 Task: Font style For heading Use AngsanaUPC with Light dark cornflower blue 2 colour & bold. font size for heading '24 Pt. 'Change the font style of data to Aparajitaand font size to  16 Pt. Change the alignment of both headline & data to  Align top. In the sheet  auditingSalesTrends_2023
Action: Mouse moved to (43, 98)
Screenshot: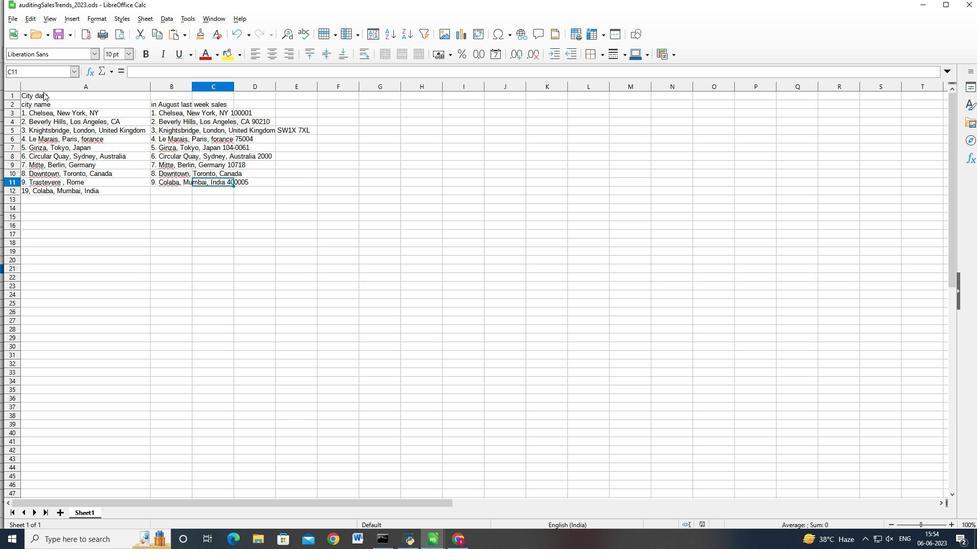 
Action: Mouse pressed left at (43, 98)
Screenshot: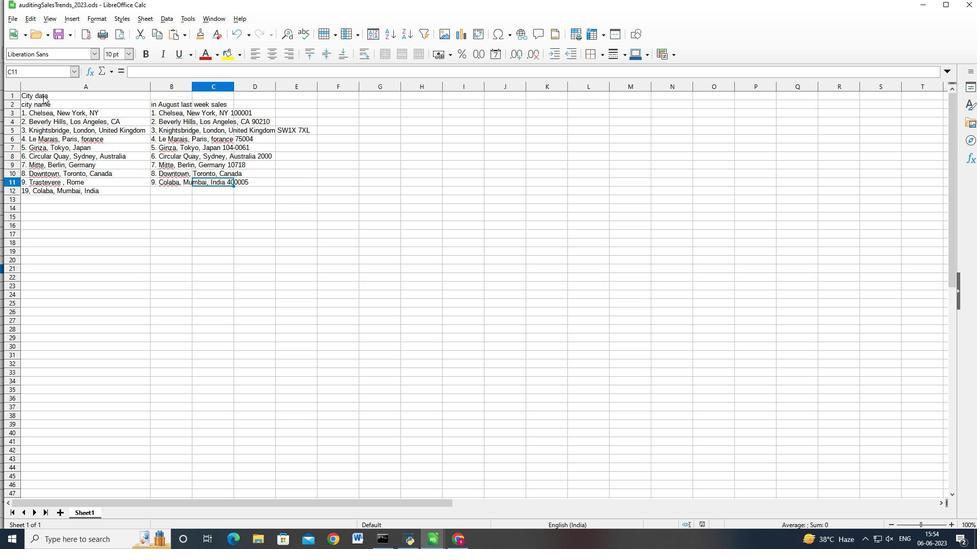 
Action: Mouse moved to (91, 212)
Screenshot: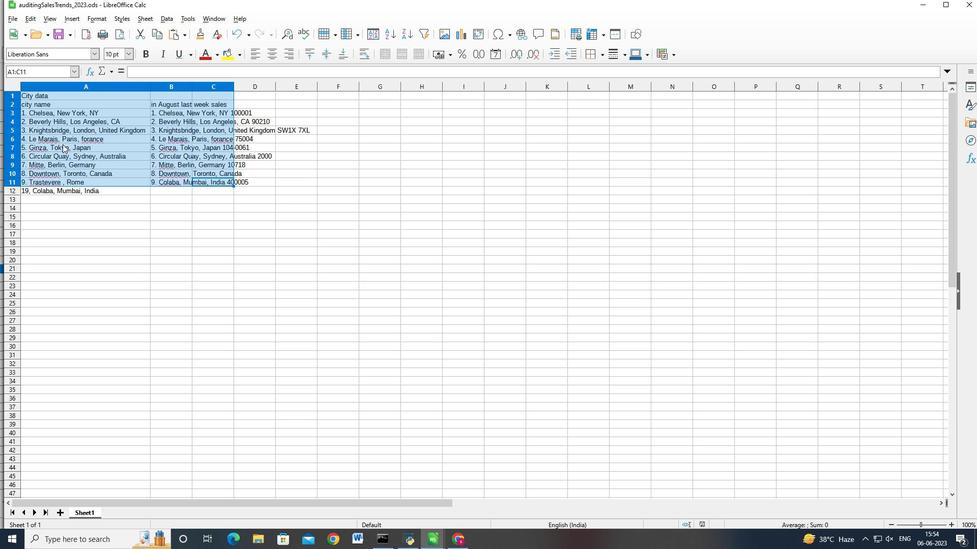
Action: Mouse pressed right at (91, 212)
Screenshot: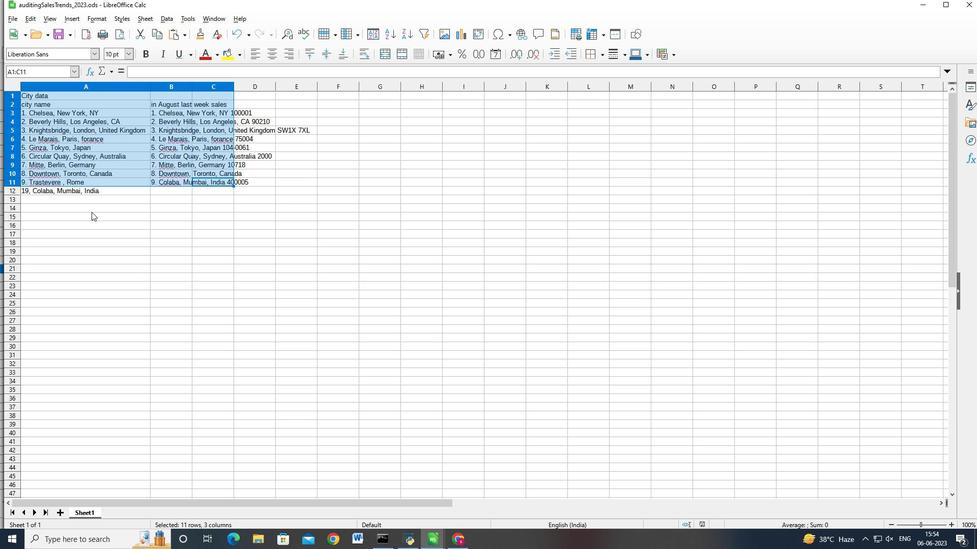 
Action: Mouse moved to (58, 215)
Screenshot: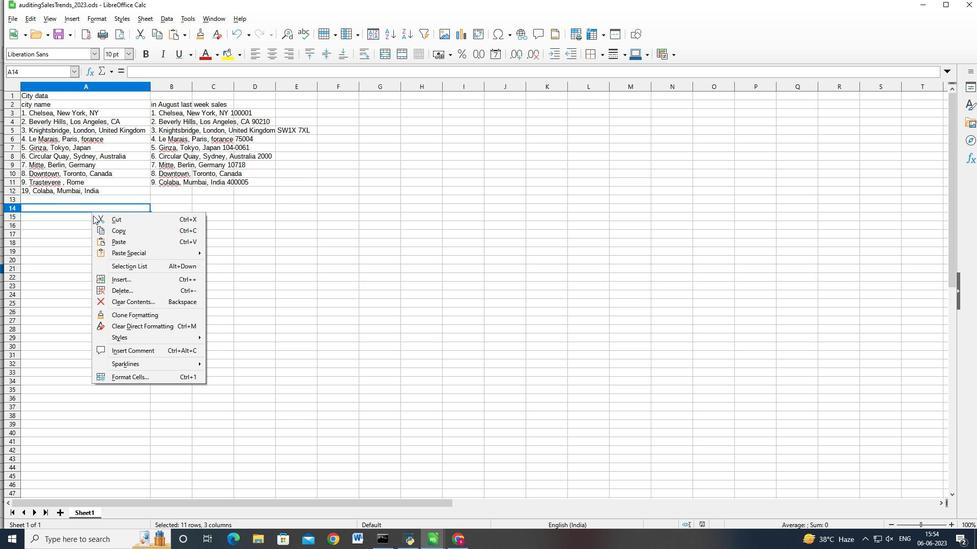 
Action: Mouse pressed left at (58, 215)
Screenshot: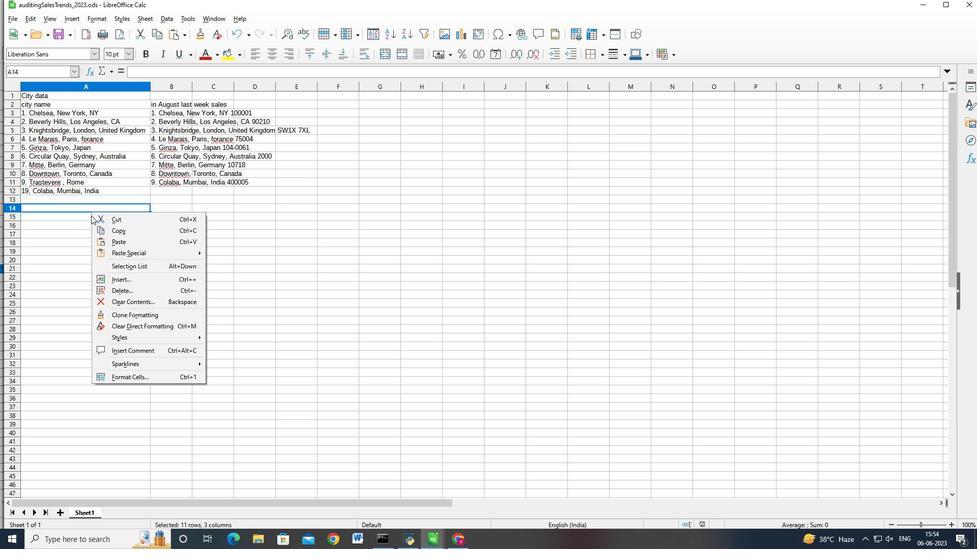 
Action: Mouse moved to (47, 96)
Screenshot: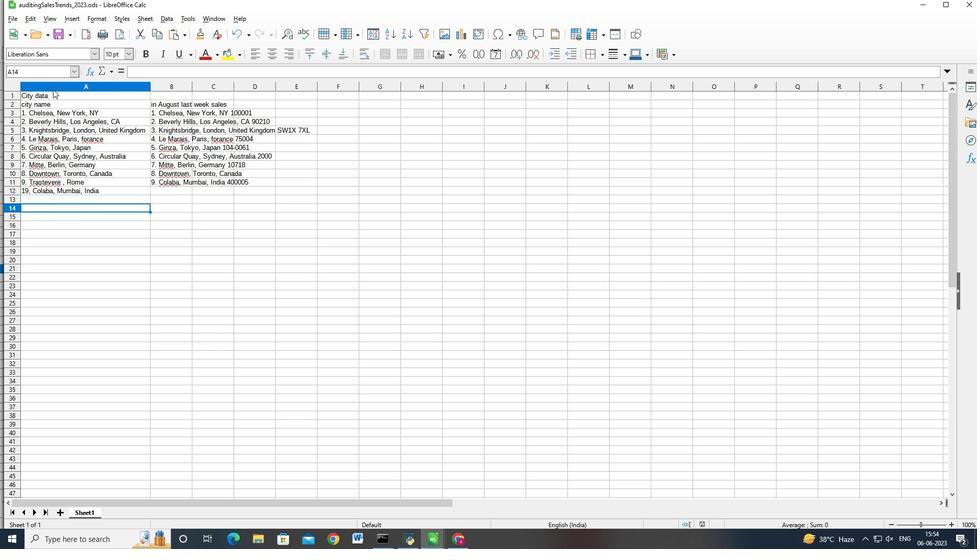 
Action: Mouse pressed left at (47, 96)
Screenshot: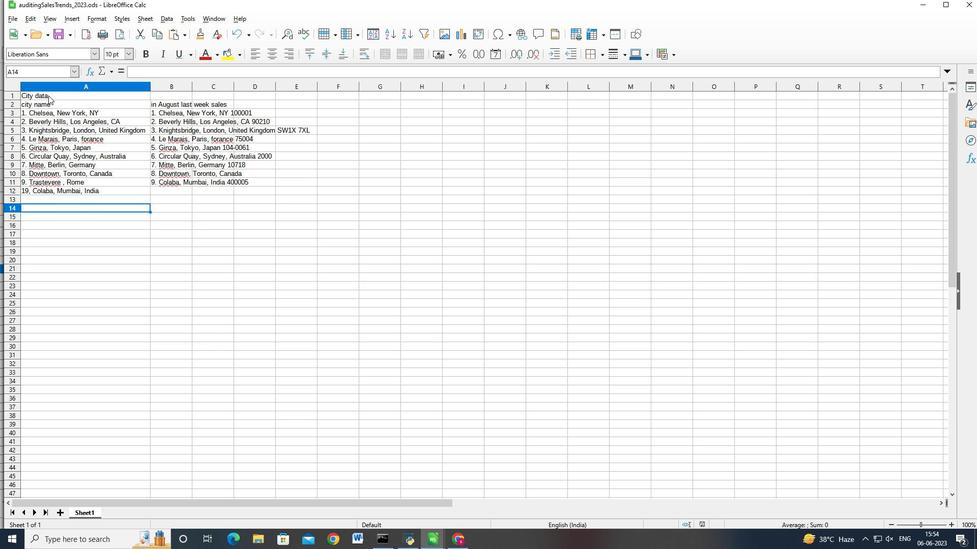 
Action: Mouse moved to (69, 54)
Screenshot: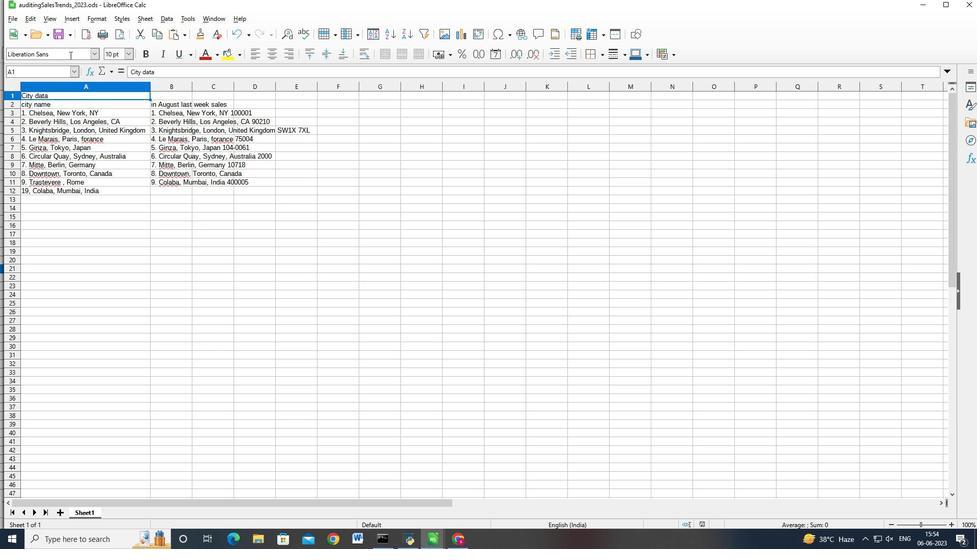 
Action: Mouse pressed left at (69, 54)
Screenshot: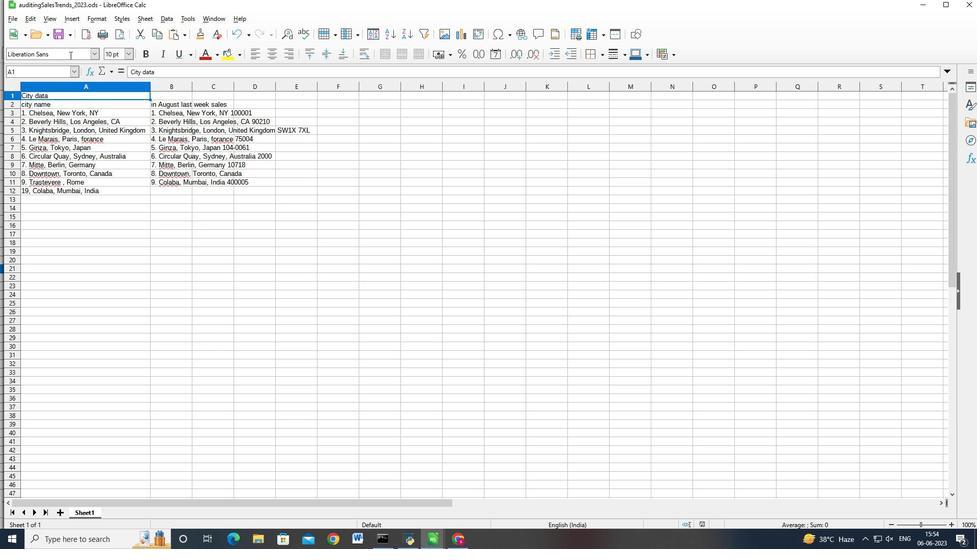 
Action: Key pressed <Key.backspace><Key.backspace><Key.backspace><Key.backspace><Key.backspace><Key.backspace><Key.backspace><Key.backspace><Key.backspace><Key.backspace><Key.backspace><Key.backspace><Key.backspace><Key.backspace><Key.backspace><Key.shift_r>Angsana<Key.caps_lock>UPC<Key.enter>
Screenshot: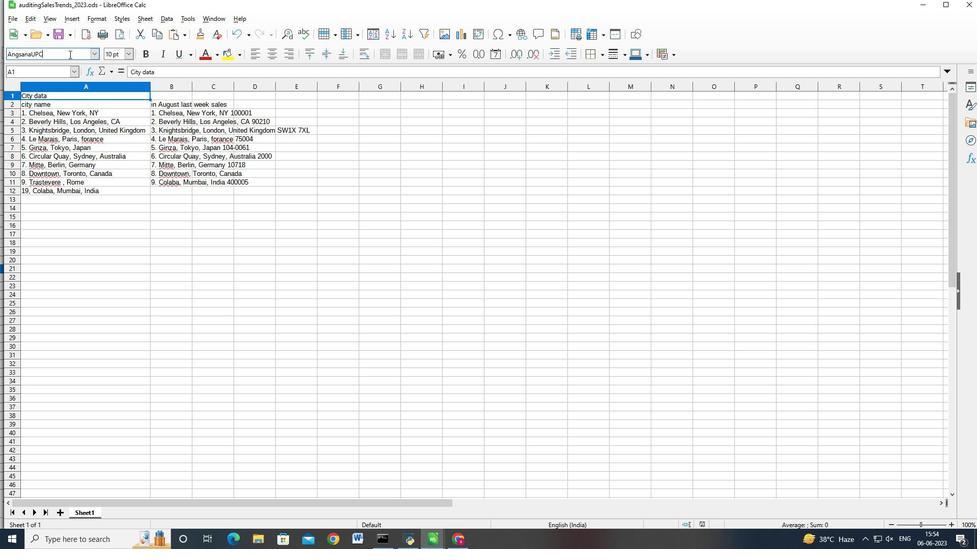 
Action: Mouse moved to (217, 54)
Screenshot: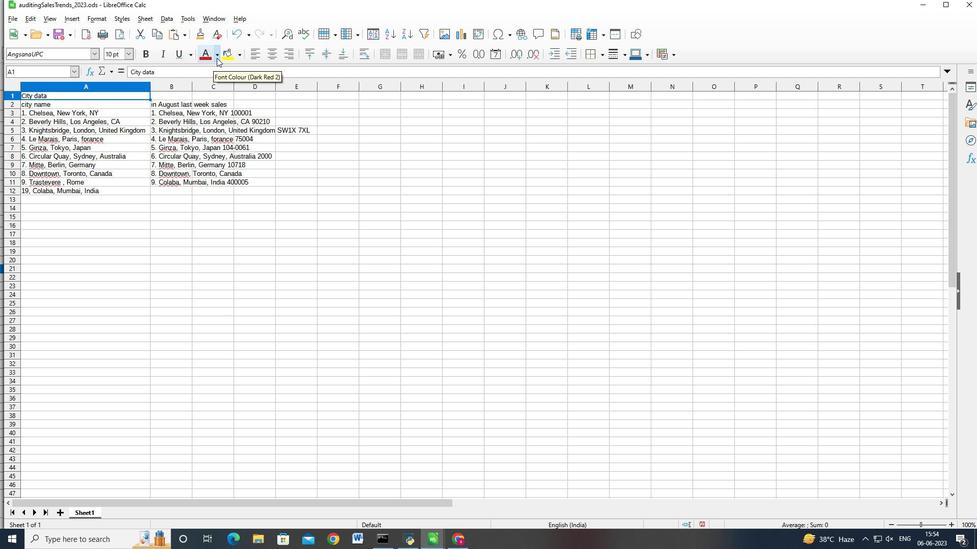 
Action: Mouse pressed left at (217, 54)
Screenshot: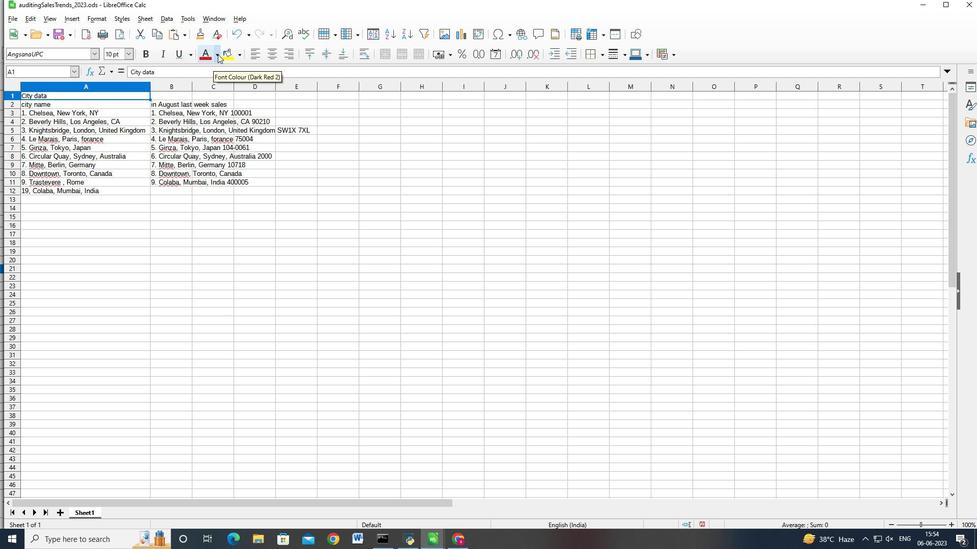 
Action: Mouse moved to (276, 220)
Screenshot: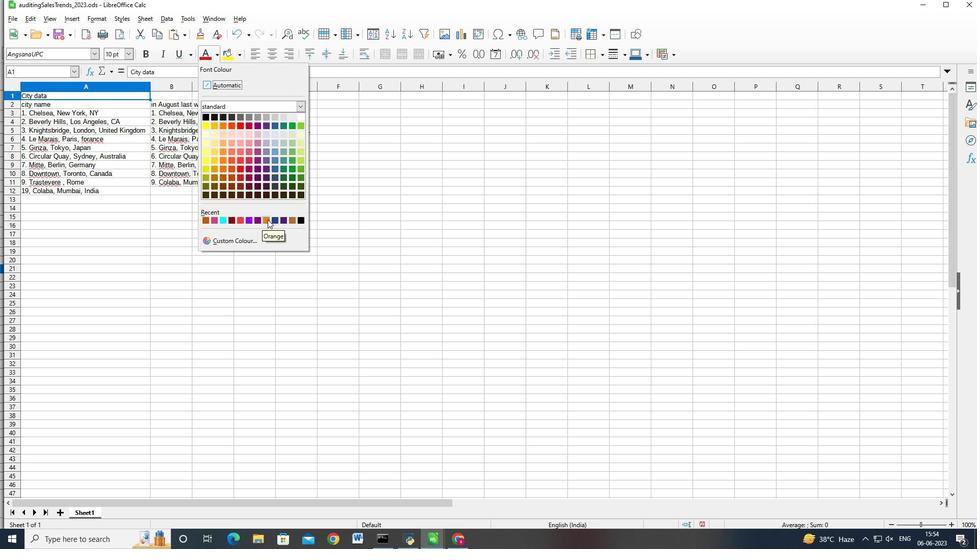 
Action: Mouse pressed left at (276, 220)
Screenshot: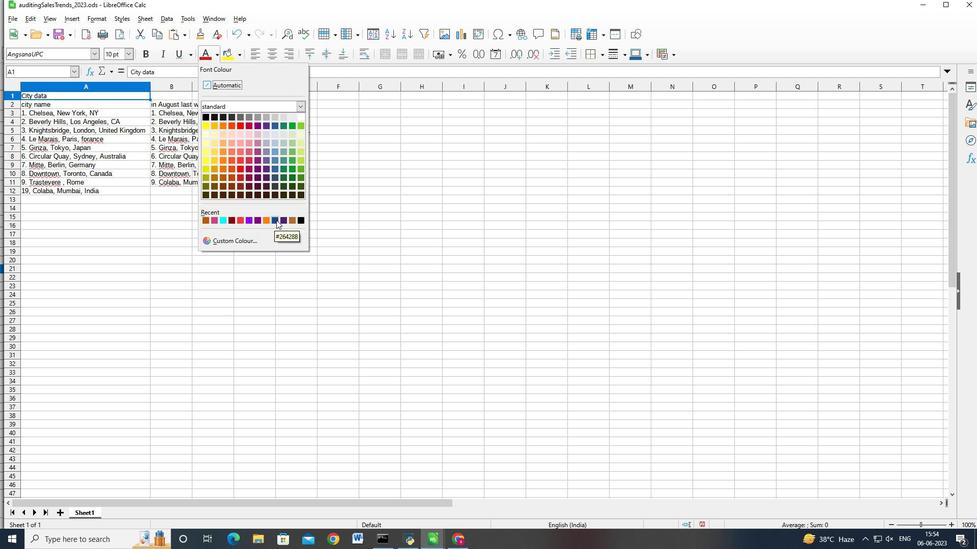 
Action: Mouse moved to (151, 57)
Screenshot: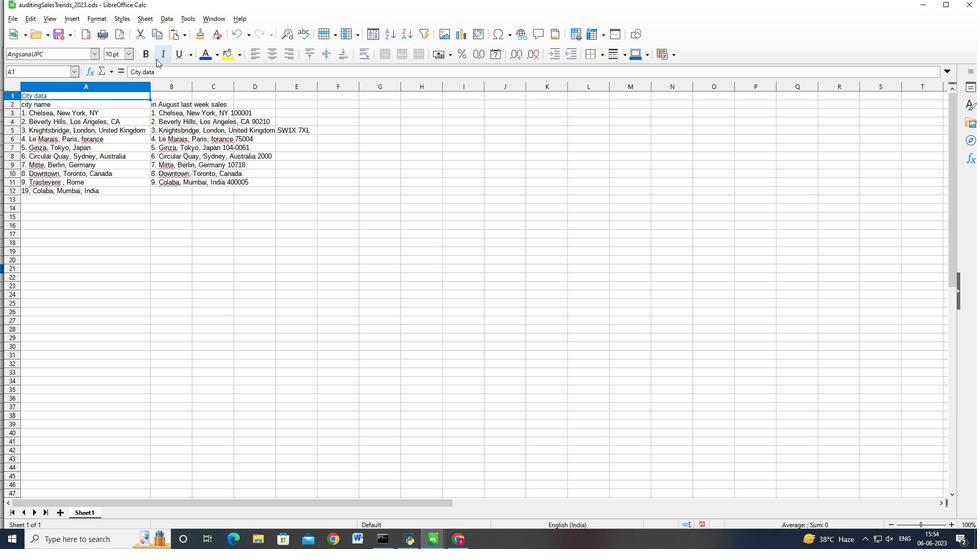 
Action: Mouse pressed left at (151, 57)
Screenshot: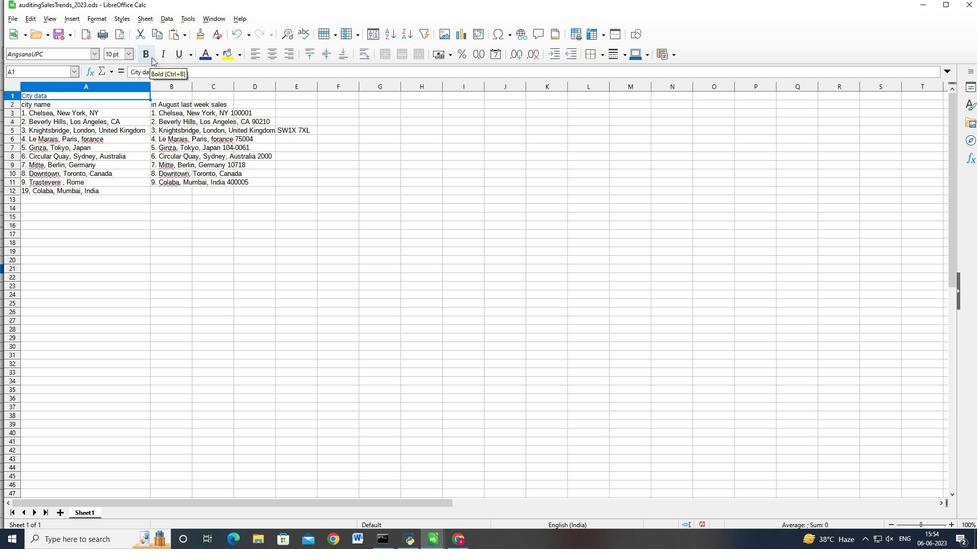 
Action: Mouse moved to (128, 58)
Screenshot: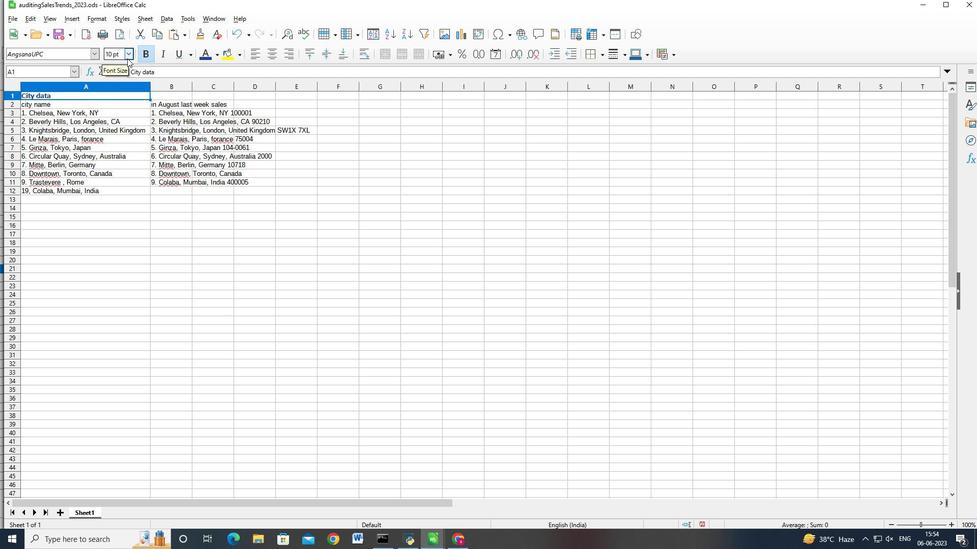 
Action: Mouse pressed left at (128, 58)
Screenshot: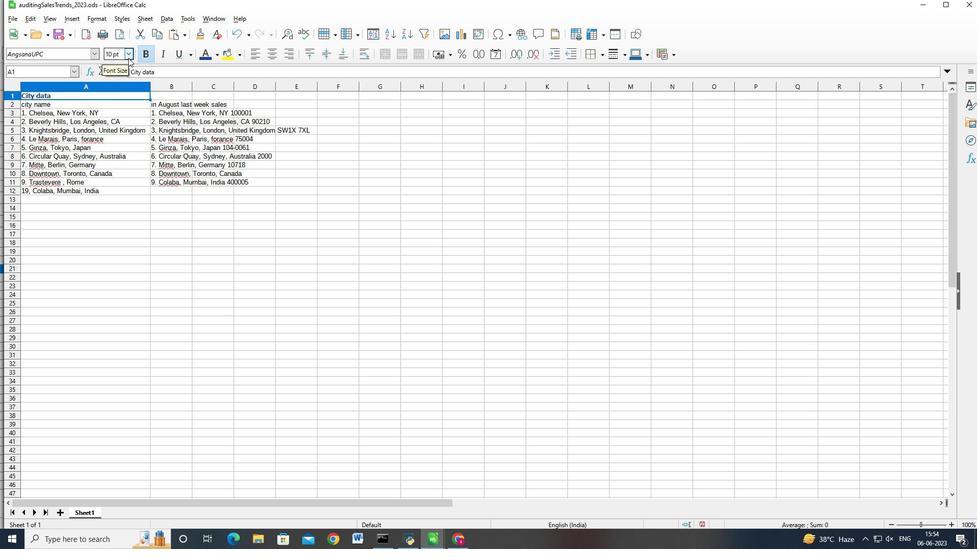 
Action: Mouse moved to (113, 205)
Screenshot: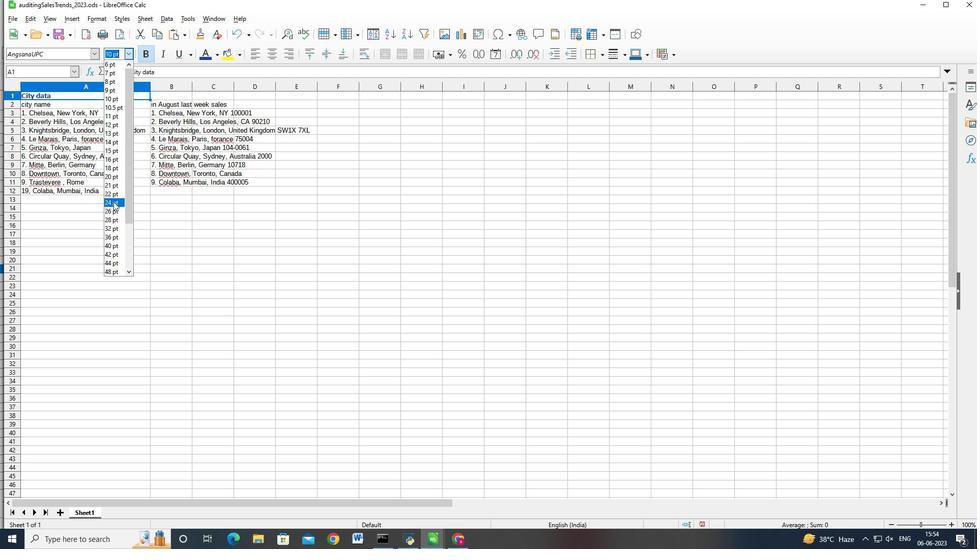 
Action: Mouse pressed left at (113, 205)
Screenshot: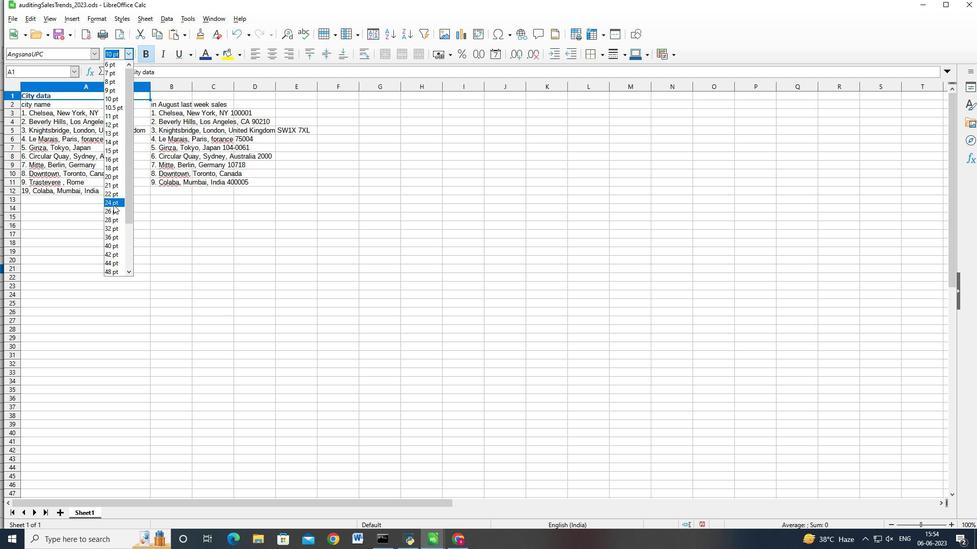 
Action: Mouse moved to (107, 117)
Screenshot: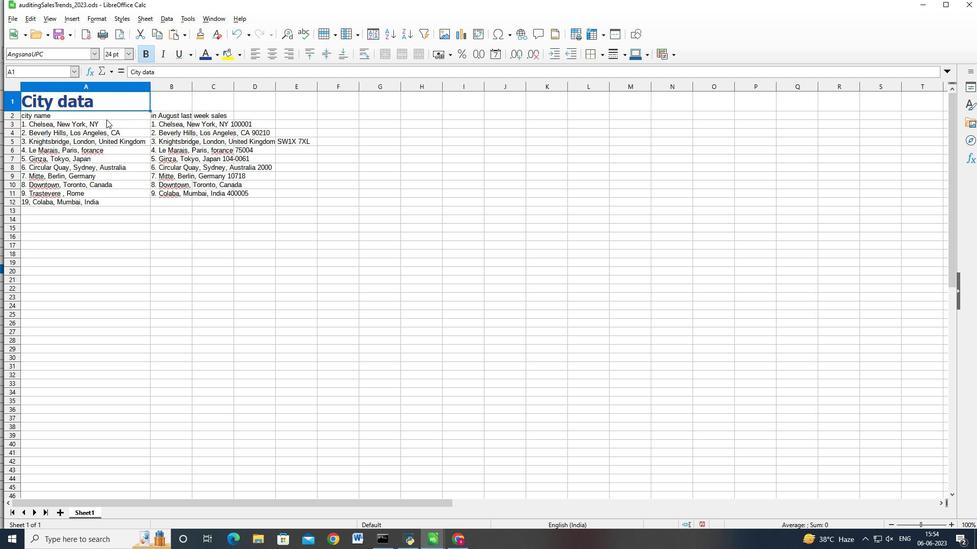 
Action: Mouse pressed left at (107, 117)
Screenshot: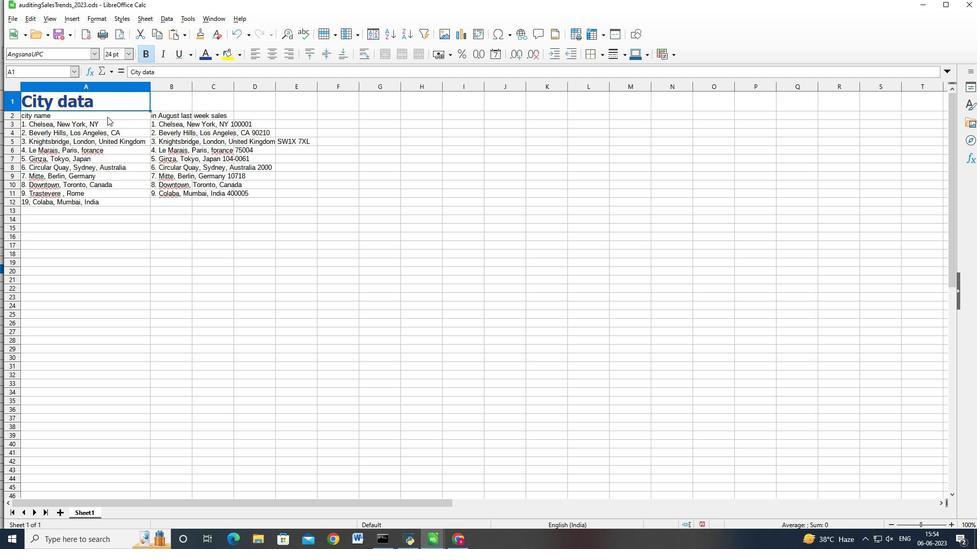 
Action: Mouse moved to (140, 108)
Screenshot: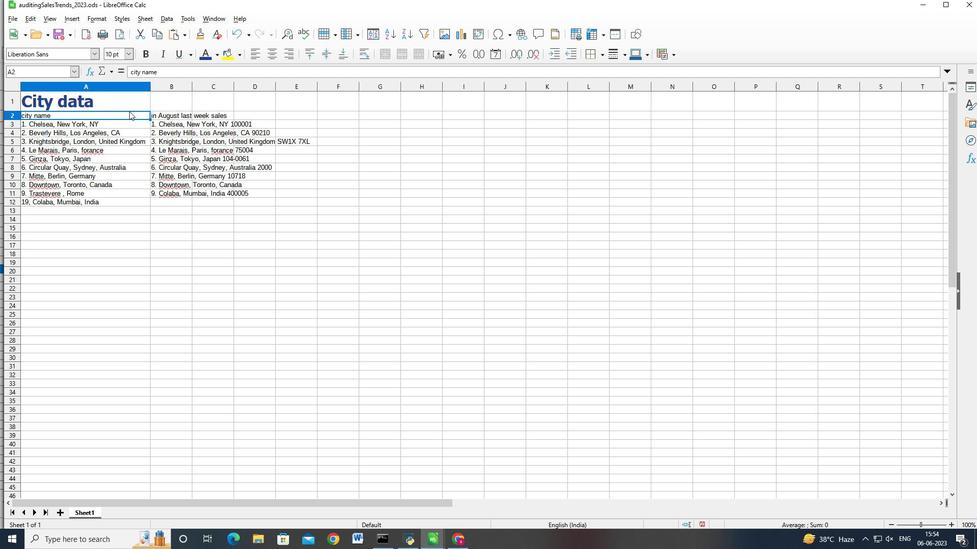 
Action: Key pressed <Key.shift><Key.right><Key.right><Key.down><Key.right><Key.down><Key.down><Key.down><Key.down><Key.down><Key.down><Key.down><Key.down><Key.down>
Screenshot: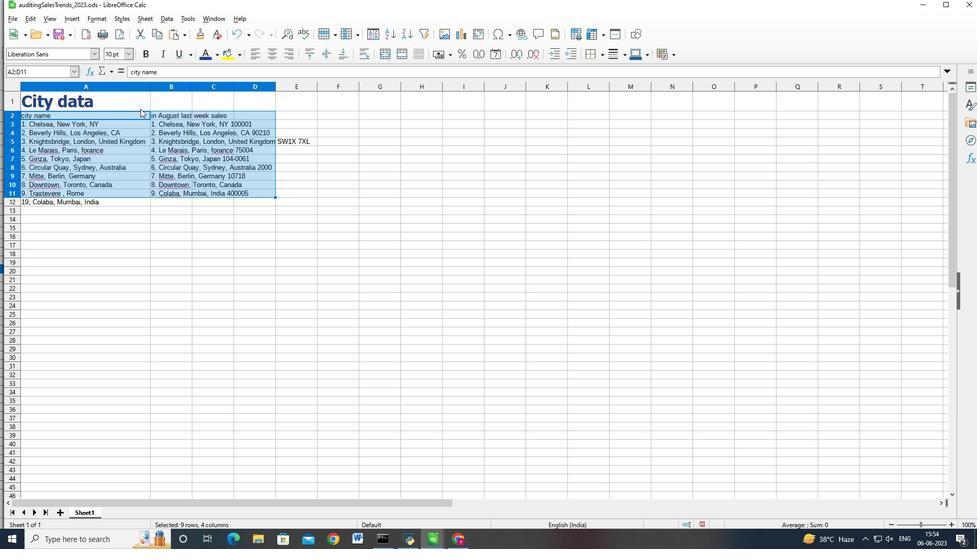 
Action: Mouse moved to (129, 50)
Screenshot: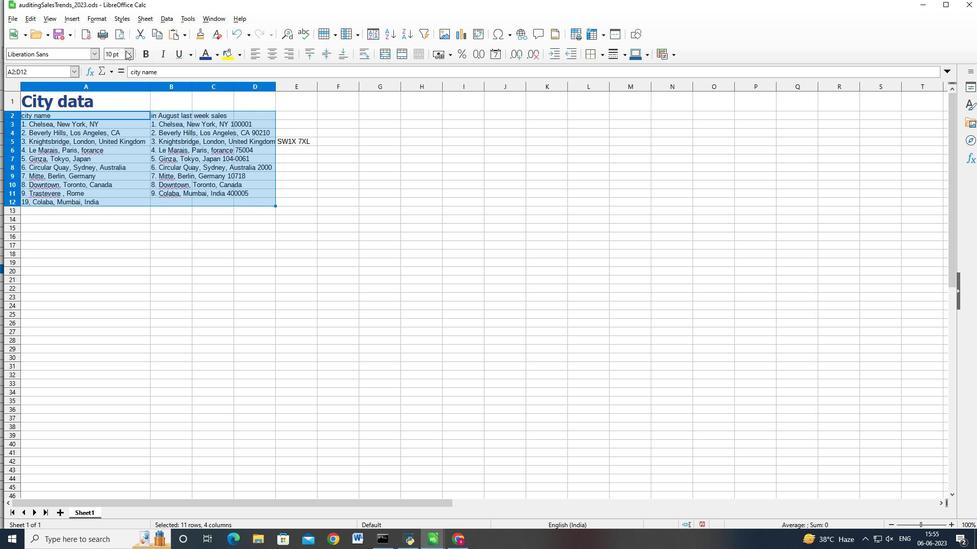 
Action: Mouse pressed left at (129, 50)
Screenshot: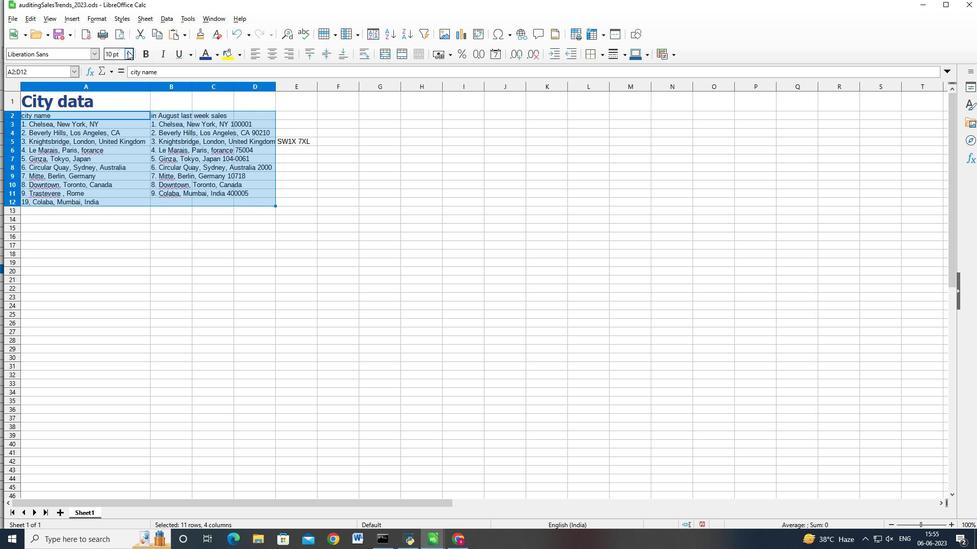 
Action: Mouse moved to (110, 156)
Screenshot: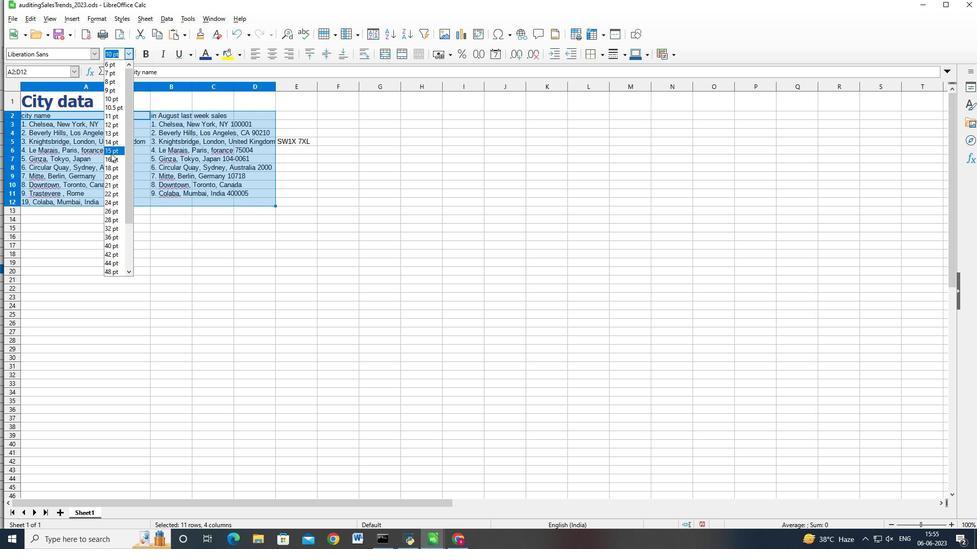 
Action: Mouse pressed left at (110, 156)
Screenshot: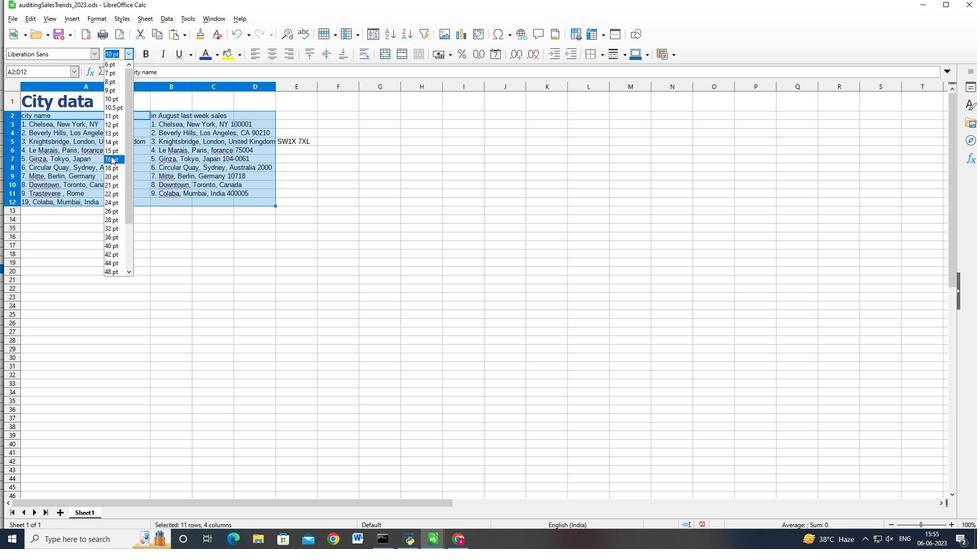 
Action: Mouse moved to (80, 107)
Screenshot: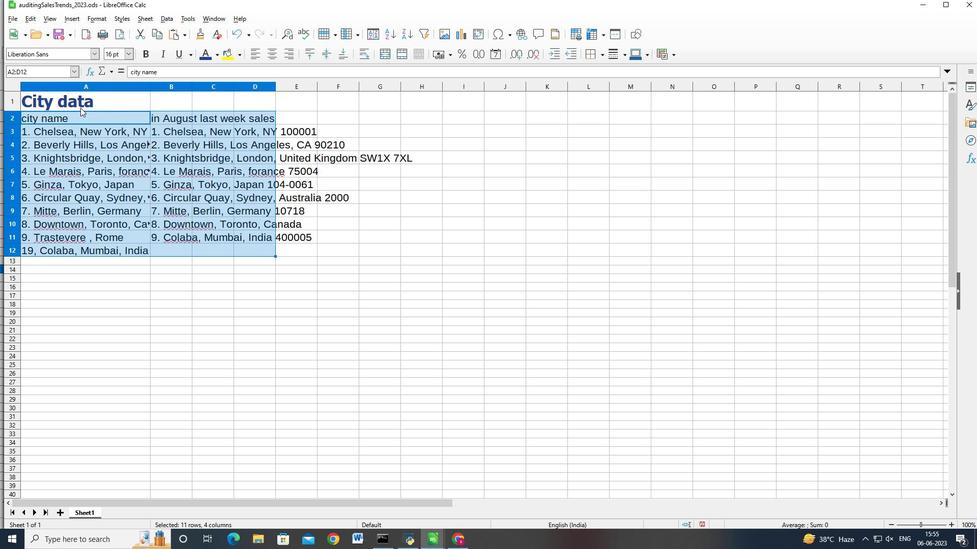 
Action: Mouse pressed left at (80, 107)
Screenshot: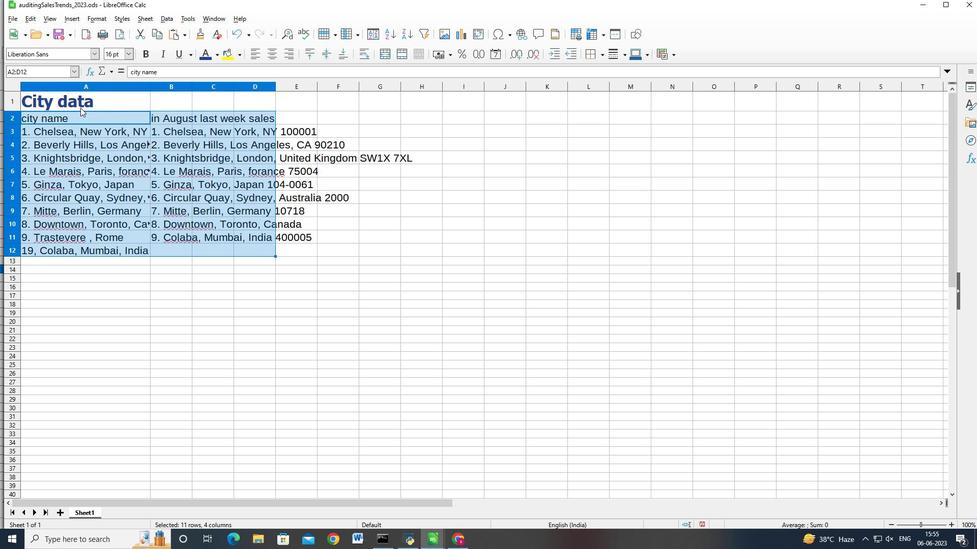 
Action: Mouse moved to (310, 51)
Screenshot: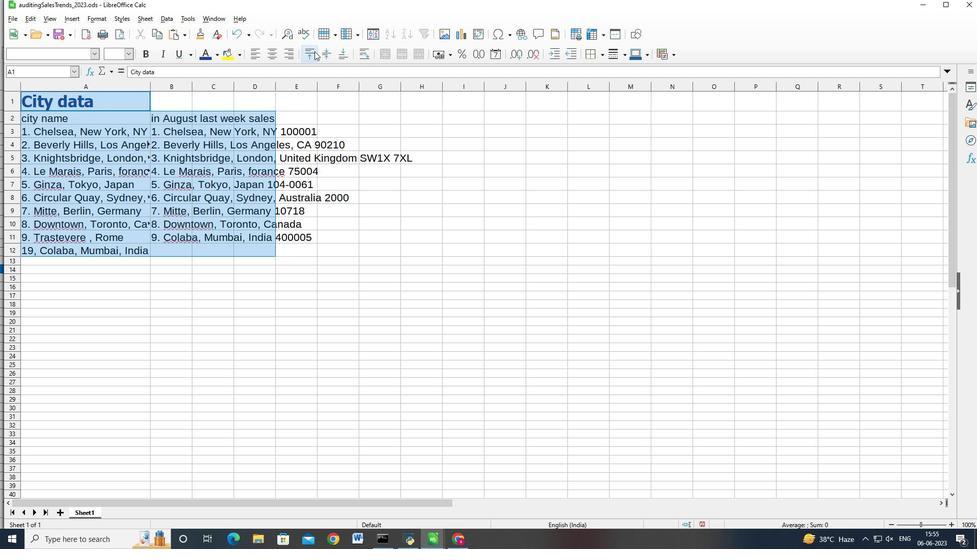 
Action: Mouse pressed left at (310, 51)
Screenshot: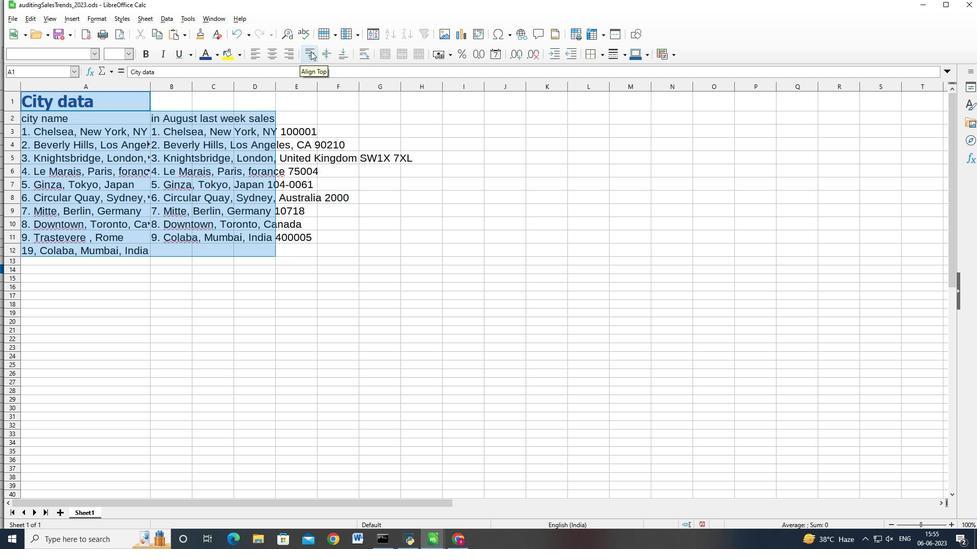 
Action: Mouse moved to (647, 237)
Screenshot: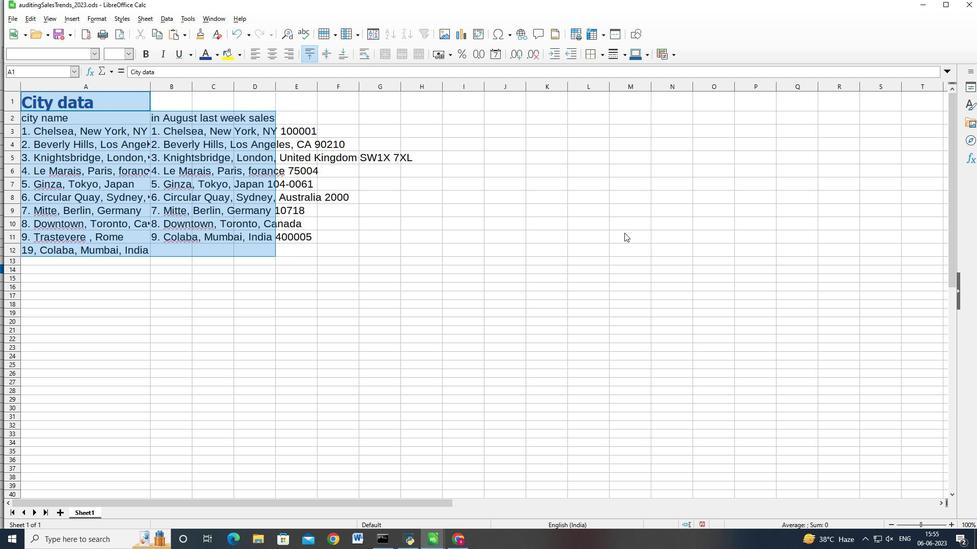 
